 Task: Add Attachment from "Attach a link" to Card Card0000000008 in Board Board0000000002 in Workspace WS0000000001 in Trello. Add Cover Red to Card Card0000000008 in Board Board0000000002 in Workspace WS0000000001 in Trello. Add "Join Card" Button Button0000000008  to Card Card0000000008 in Board Board0000000002 in Workspace WS0000000001 in Trello. Add Description DS0000000008 to Card Card0000000008 in Board Board0000000002 in Workspace WS0000000001 in Trello. Add Comment CM0000000008 to Card Card0000000008 in Board Board0000000002 in Workspace WS0000000001 in Trello
Action: Mouse moved to (298, 429)
Screenshot: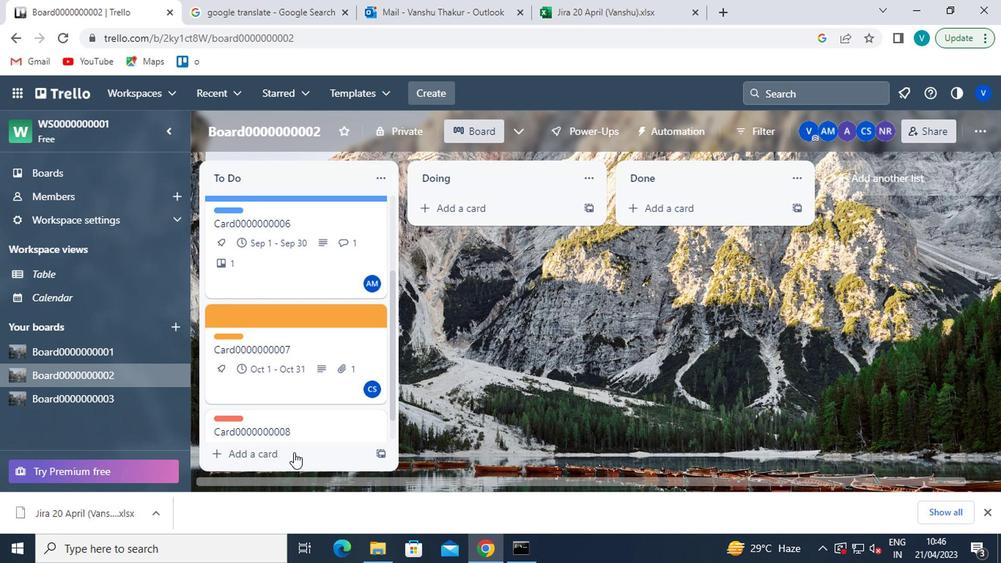 
Action: Mouse pressed left at (298, 429)
Screenshot: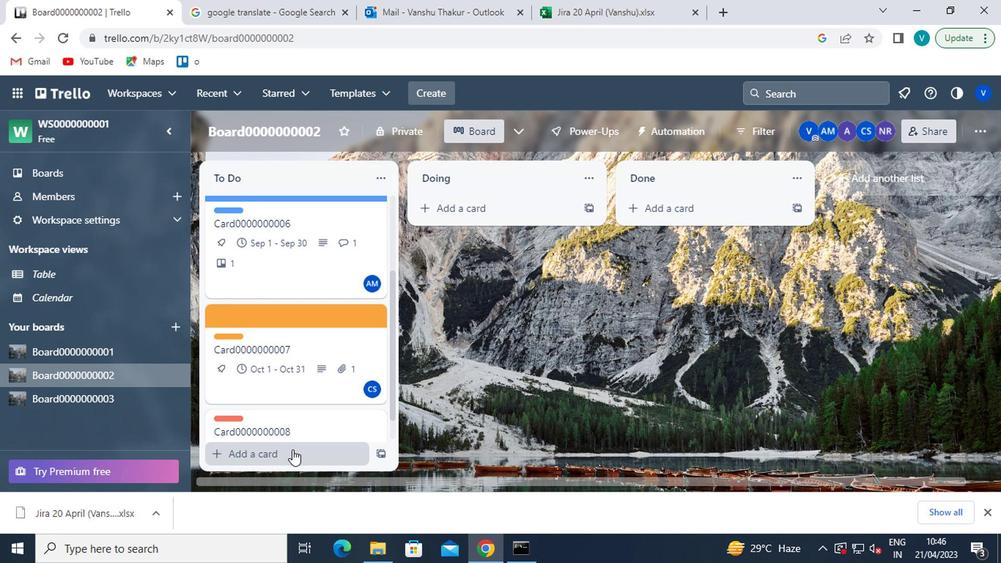 
Action: Mouse moved to (656, 377)
Screenshot: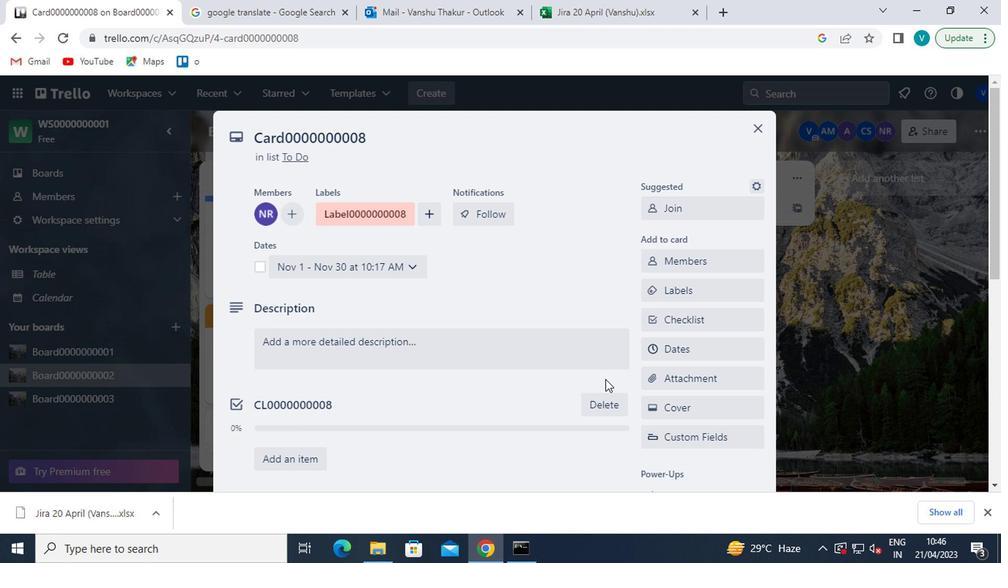 
Action: Mouse pressed left at (656, 377)
Screenshot: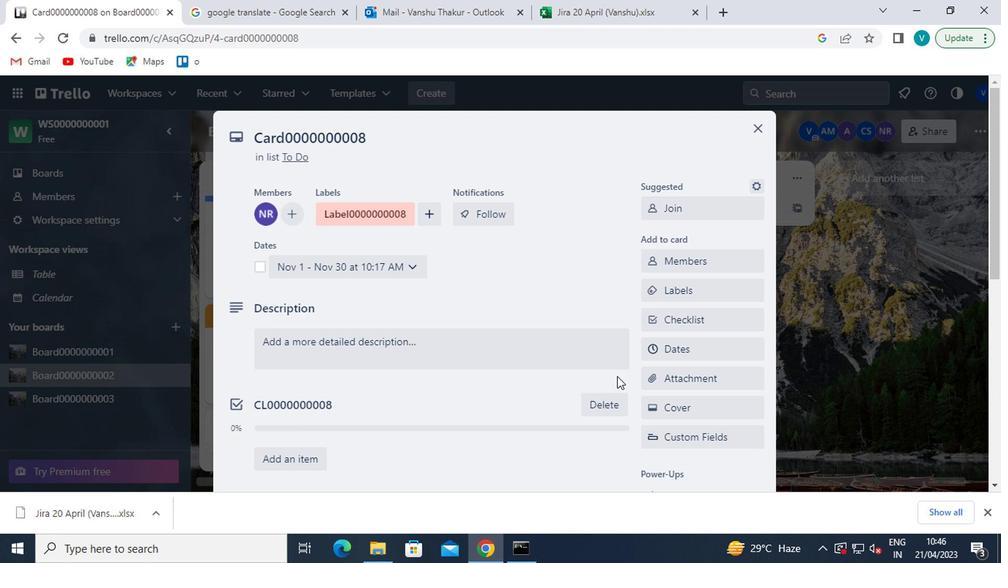 
Action: Mouse moved to (692, 329)
Screenshot: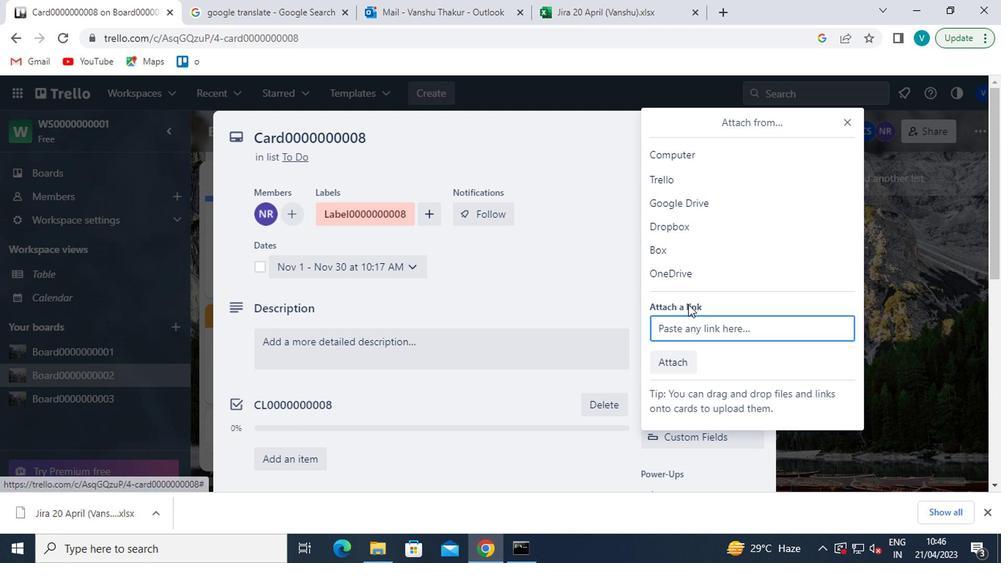 
Action: Mouse pressed left at (692, 329)
Screenshot: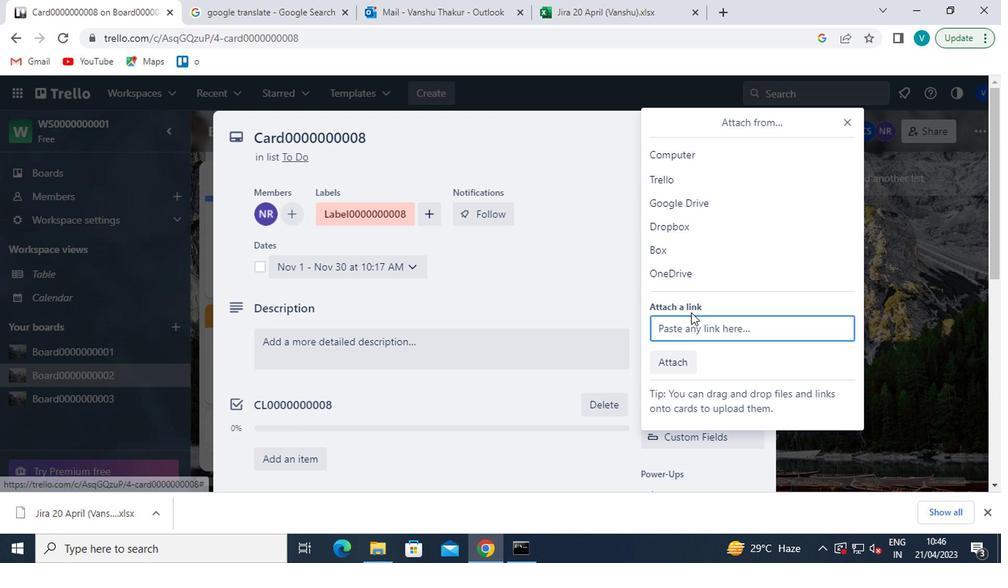 
Action: Key pressed ctrl+V
Screenshot: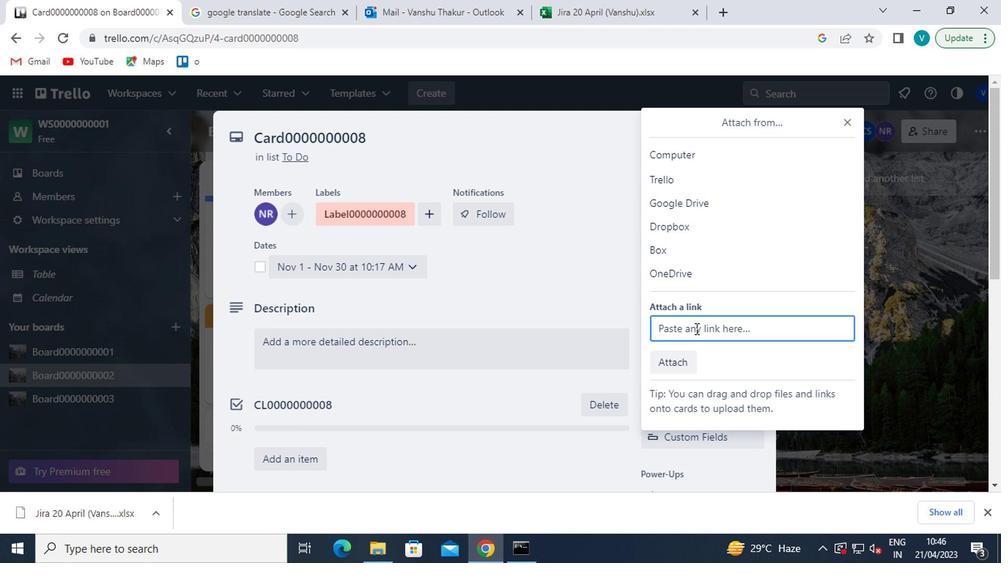 
Action: Mouse moved to (673, 411)
Screenshot: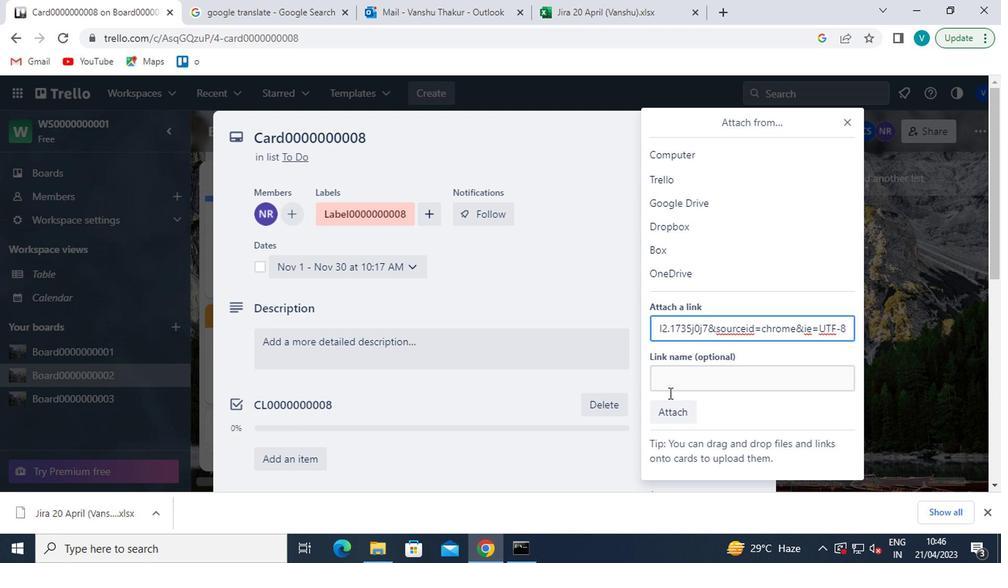 
Action: Mouse pressed left at (673, 411)
Screenshot: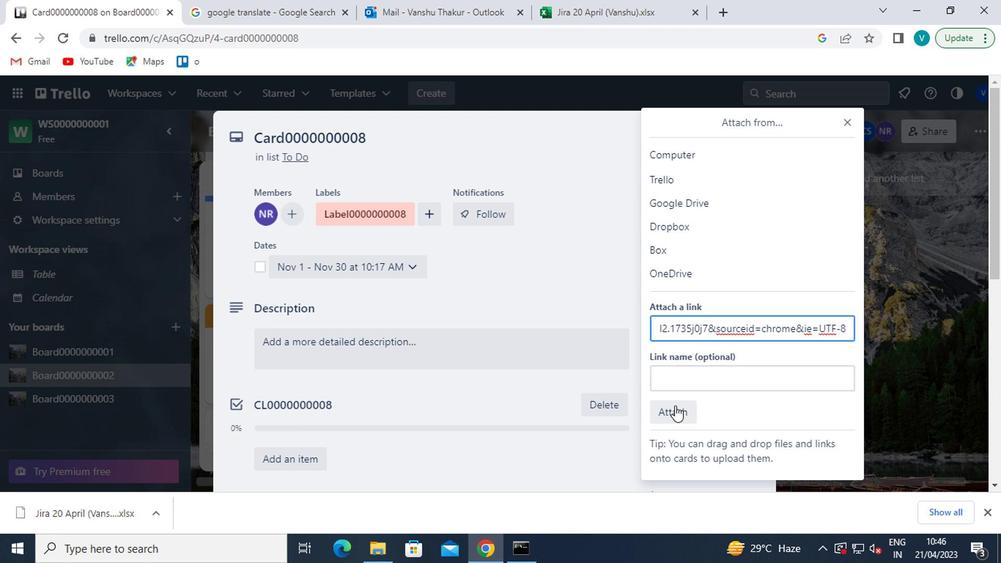 
Action: Mouse moved to (676, 412)
Screenshot: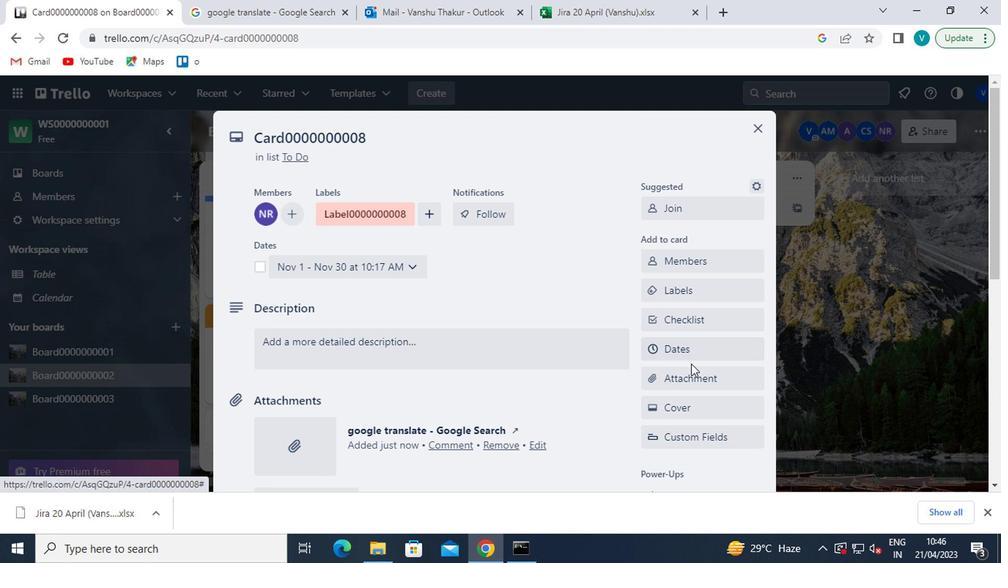 
Action: Mouse pressed left at (676, 412)
Screenshot: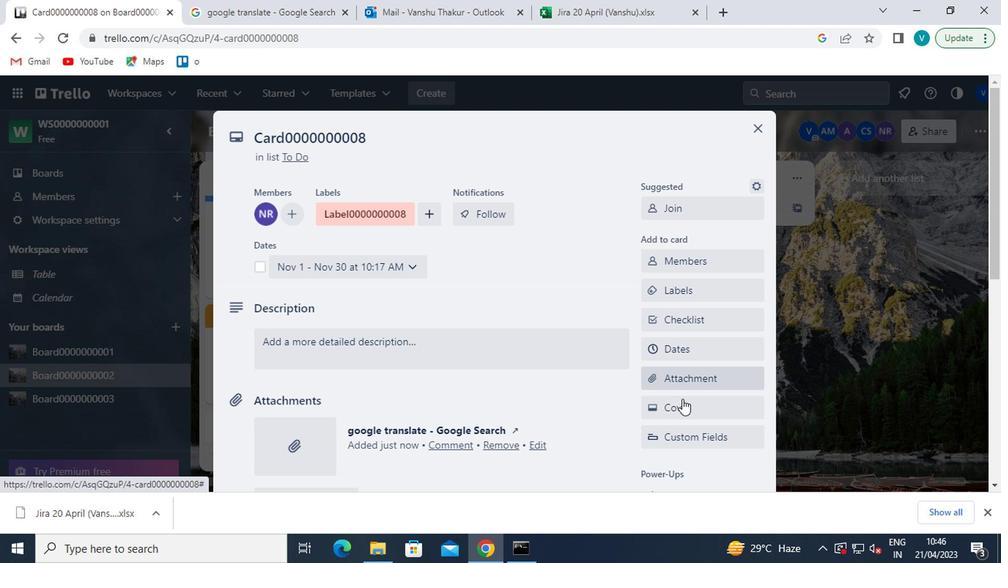 
Action: Mouse moved to (793, 261)
Screenshot: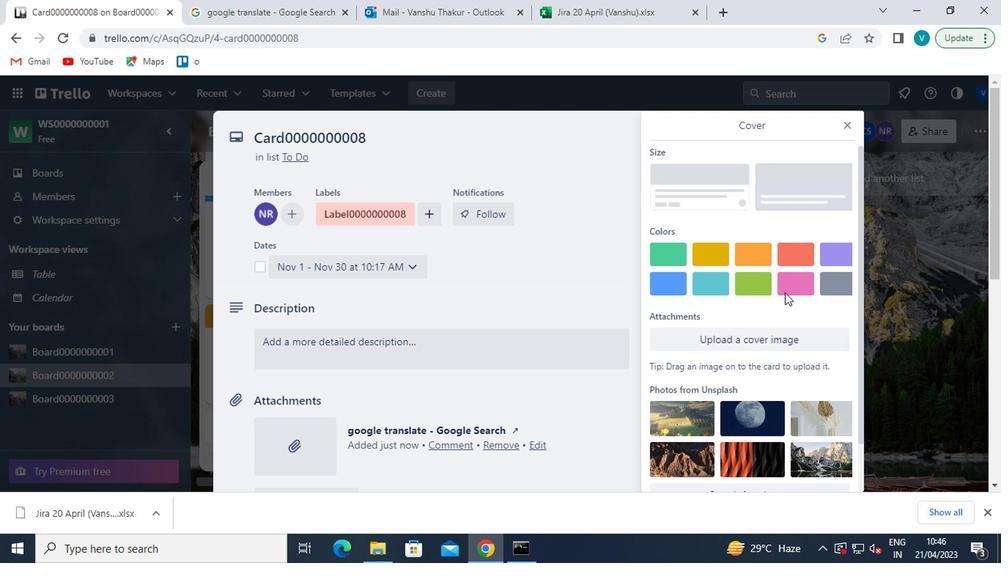 
Action: Mouse pressed left at (793, 261)
Screenshot: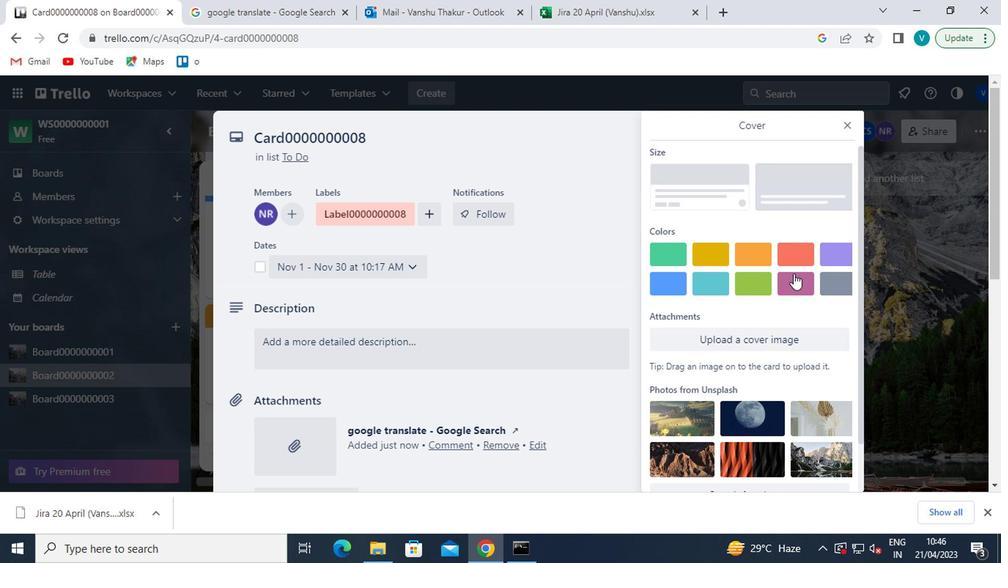 
Action: Mouse moved to (847, 125)
Screenshot: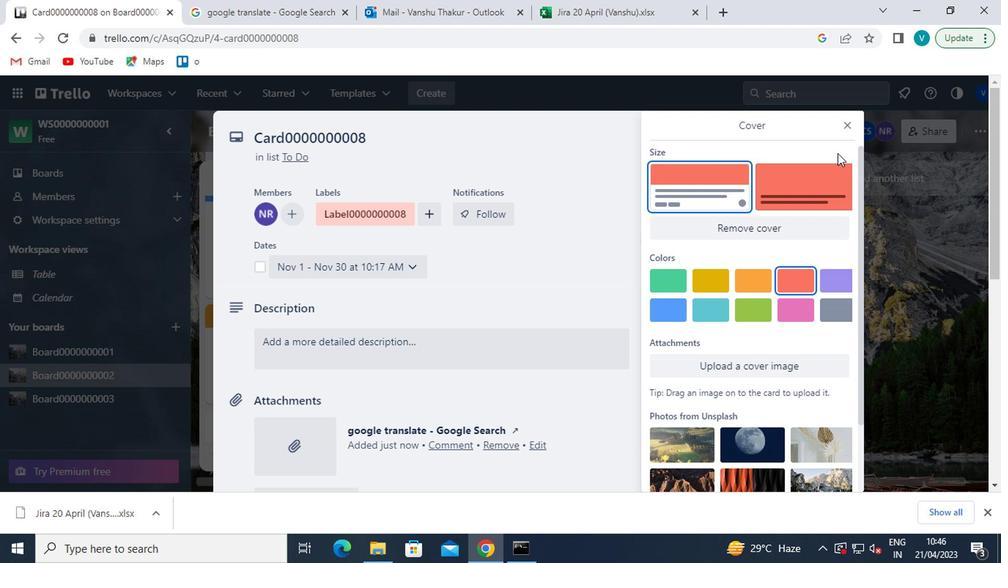 
Action: Mouse pressed left at (847, 125)
Screenshot: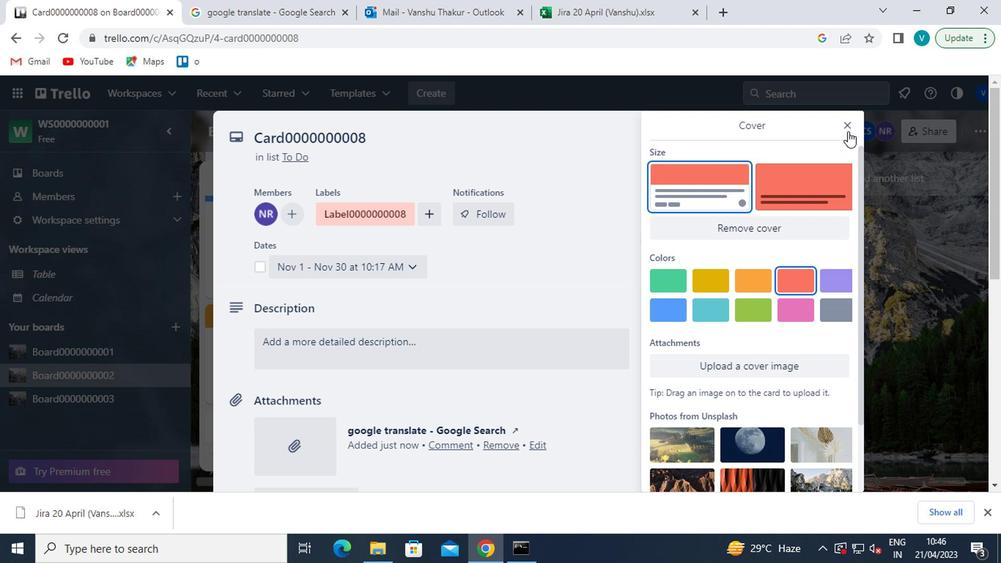 
Action: Mouse moved to (716, 325)
Screenshot: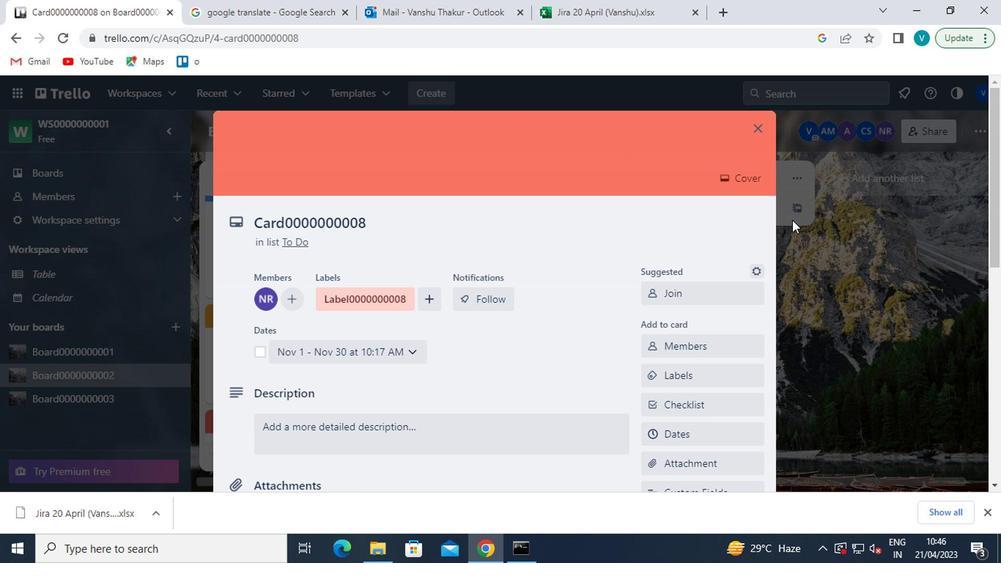 
Action: Mouse scrolled (716, 324) with delta (0, 0)
Screenshot: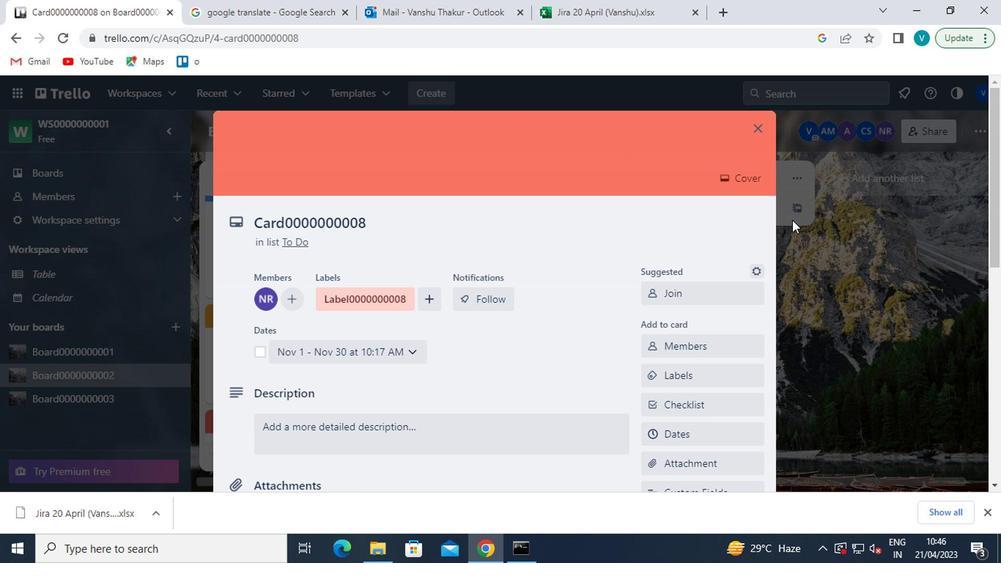 
Action: Mouse moved to (709, 334)
Screenshot: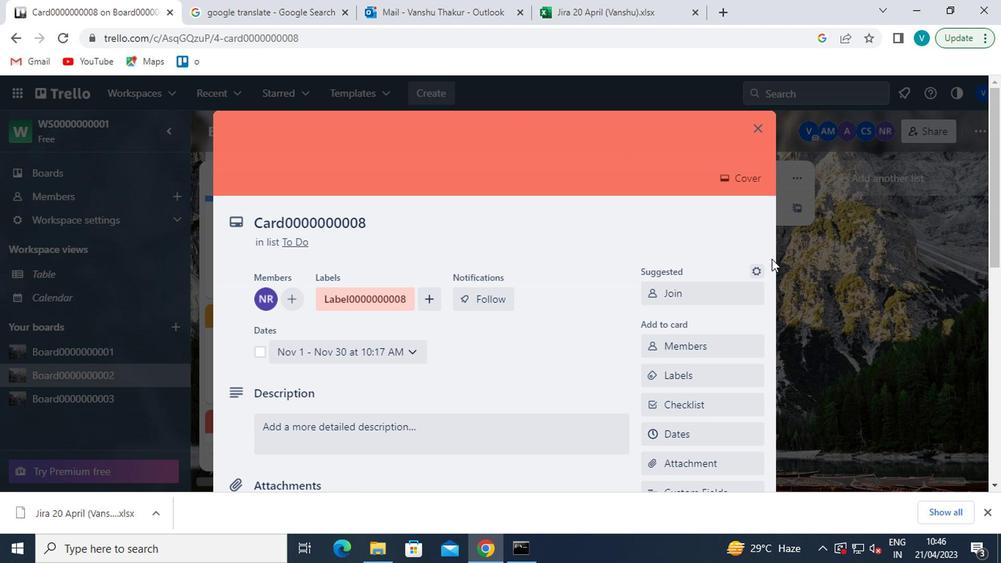 
Action: Mouse scrolled (709, 333) with delta (0, 0)
Screenshot: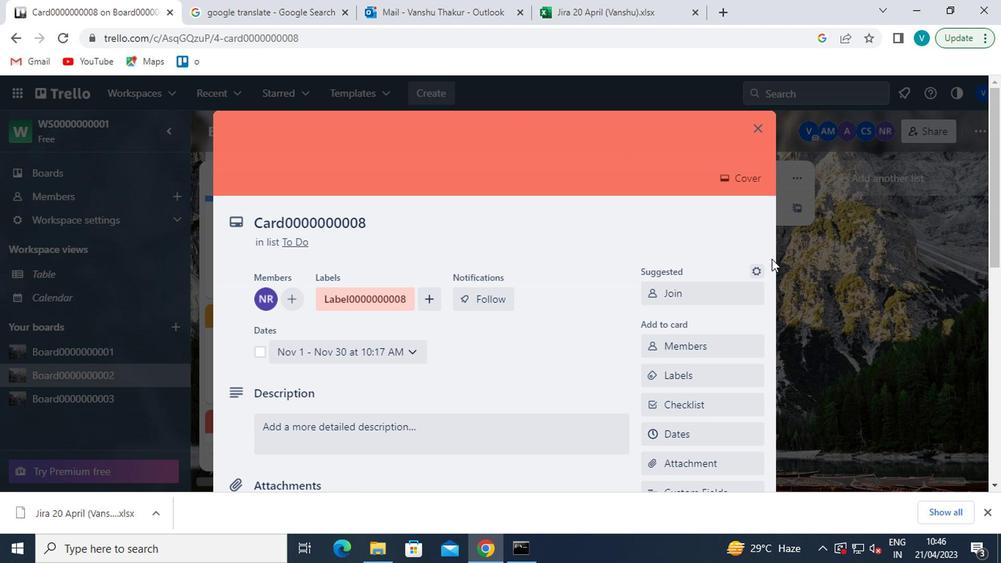 
Action: Mouse moved to (707, 338)
Screenshot: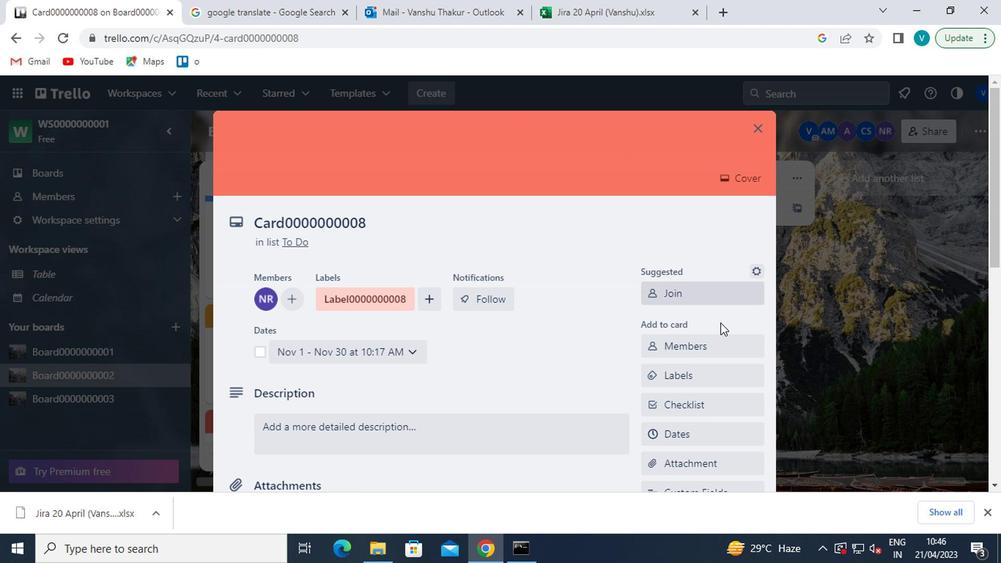 
Action: Mouse scrolled (707, 337) with delta (0, 0)
Screenshot: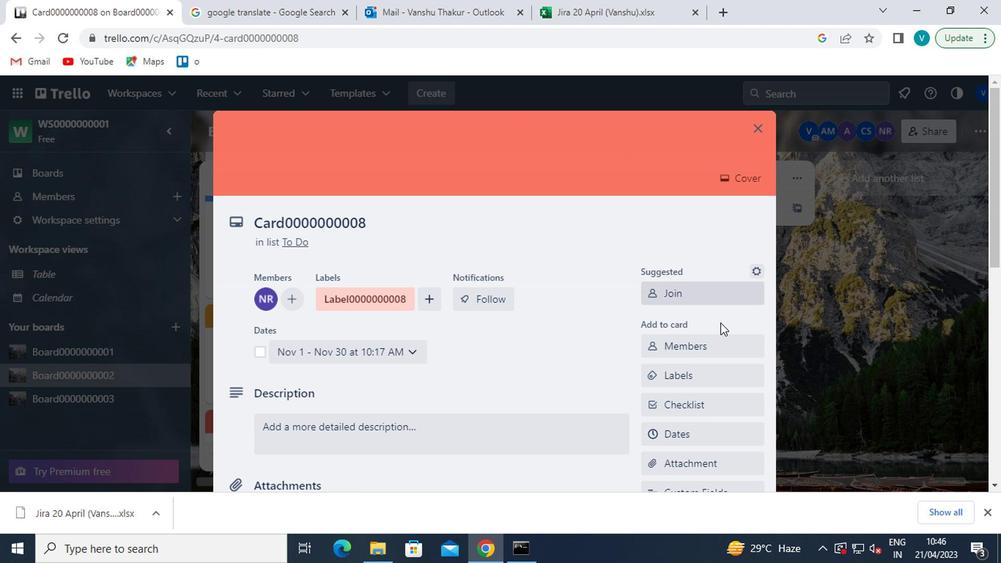 
Action: Mouse moved to (693, 410)
Screenshot: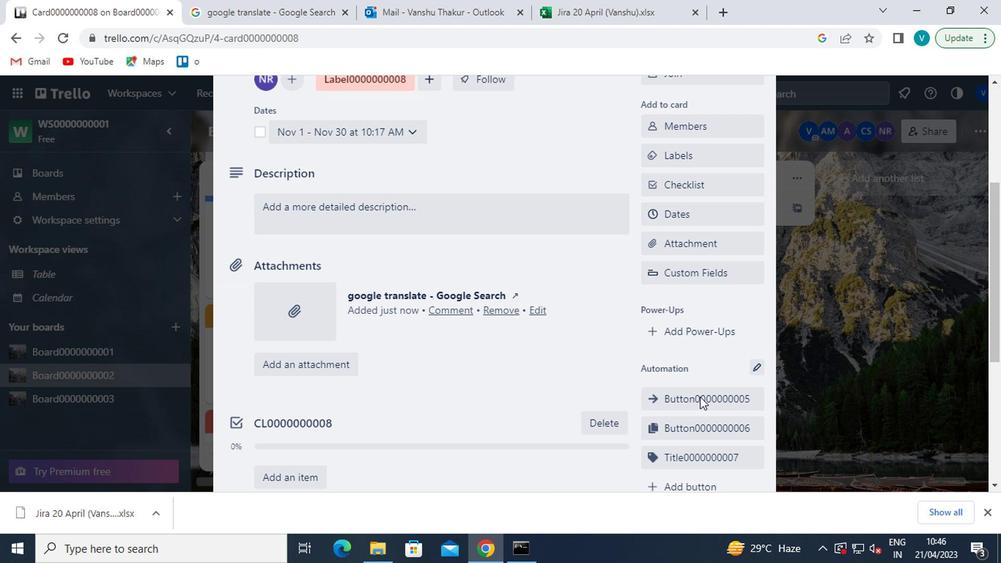 
Action: Mouse scrolled (693, 409) with delta (0, 0)
Screenshot: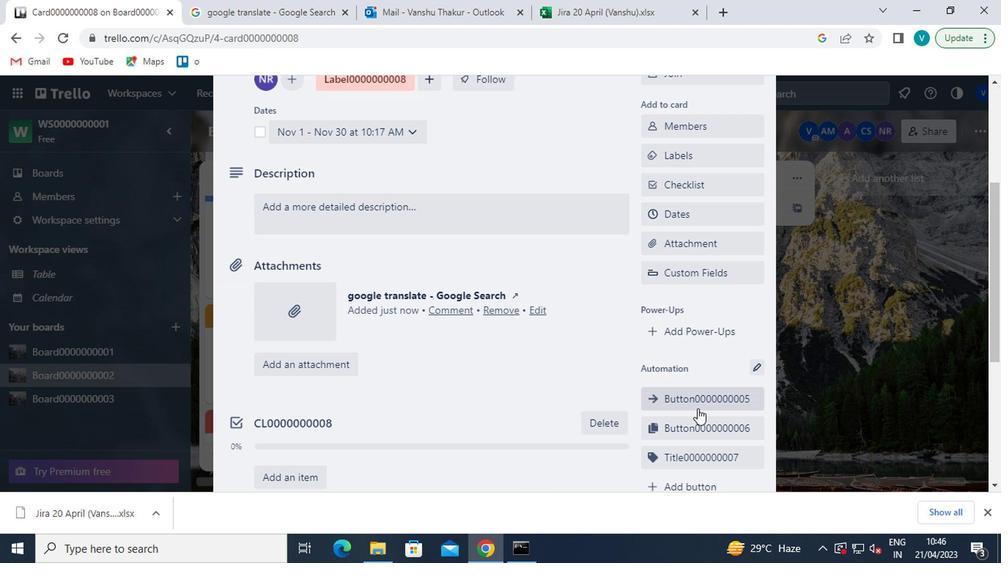 
Action: Mouse moved to (697, 414)
Screenshot: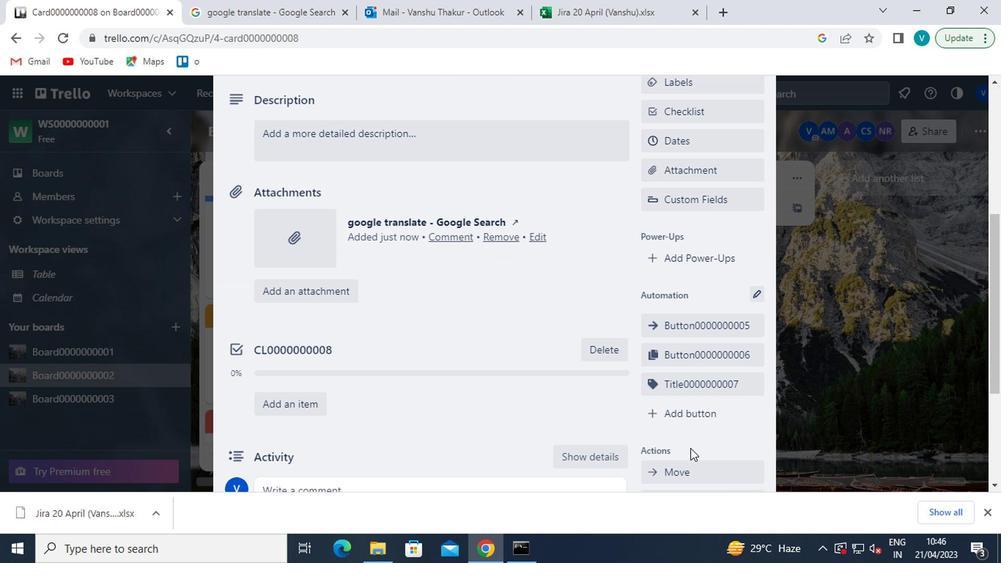 
Action: Mouse pressed left at (697, 414)
Screenshot: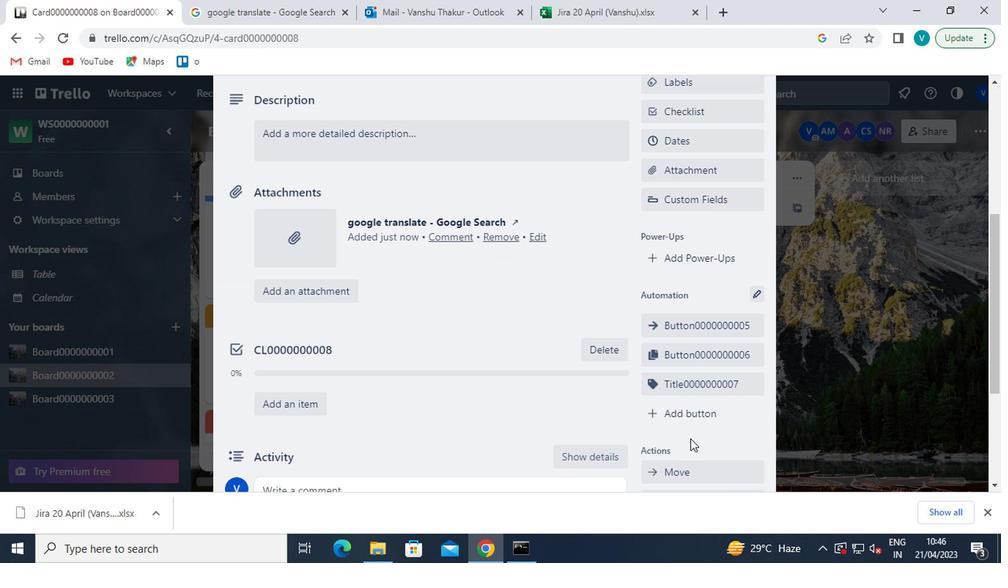 
Action: Mouse moved to (719, 276)
Screenshot: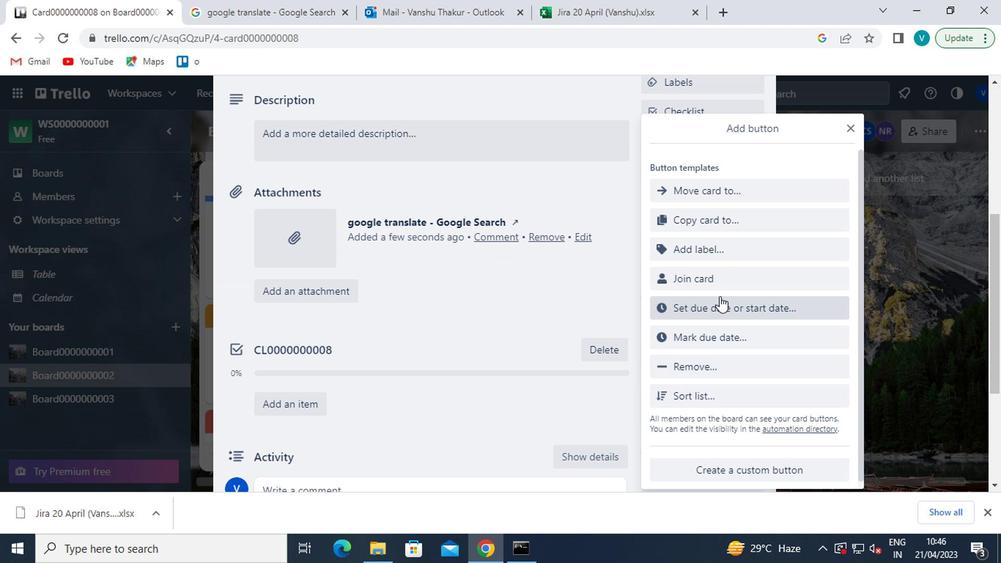 
Action: Mouse pressed left at (719, 276)
Screenshot: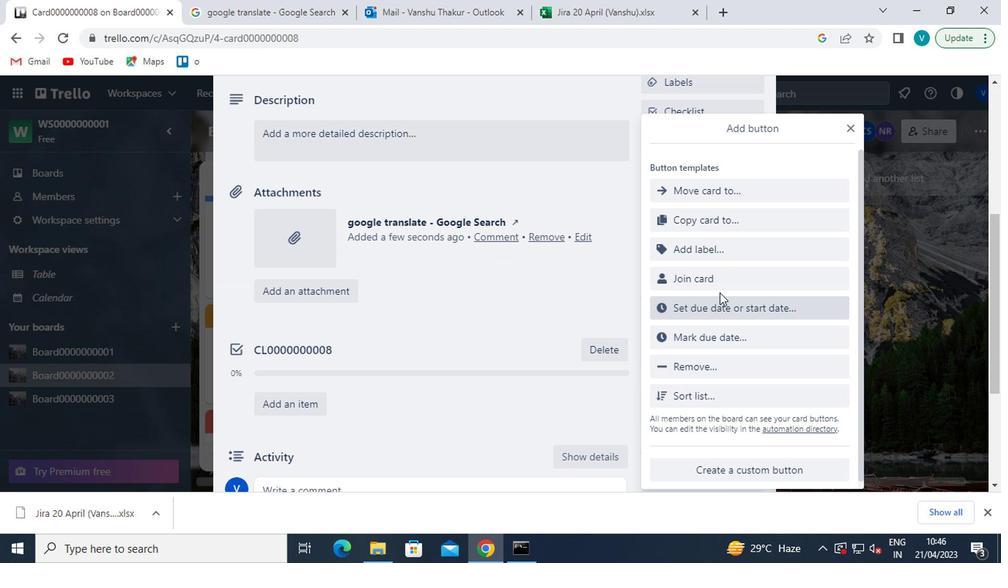 
Action: Mouse moved to (744, 205)
Screenshot: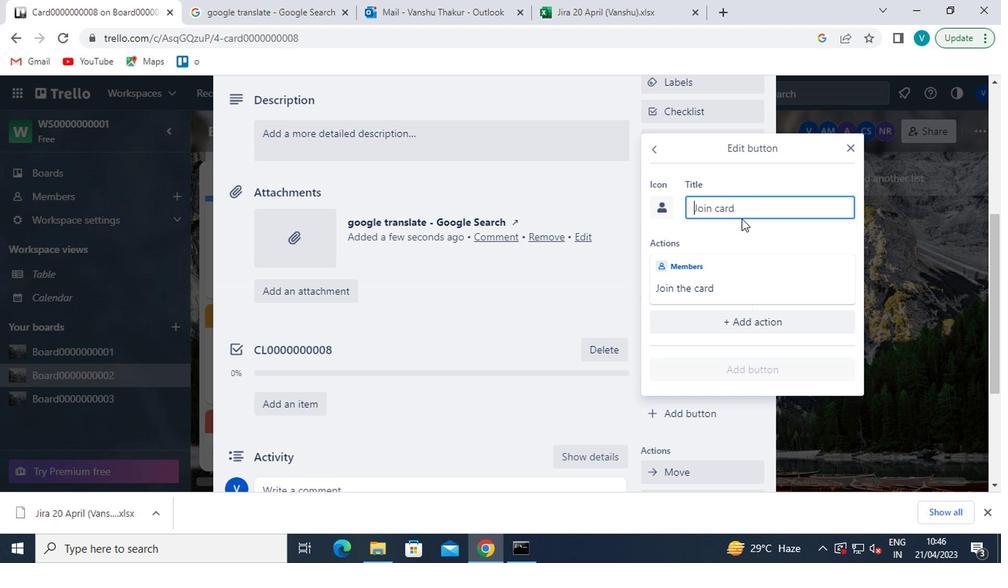 
Action: Mouse pressed left at (744, 205)
Screenshot: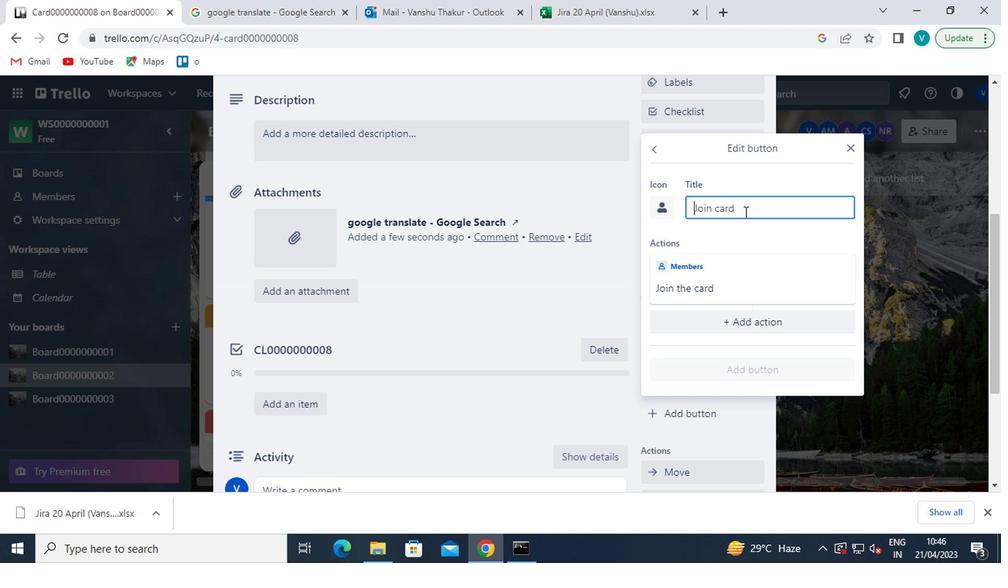 
Action: Key pressed <Key.shift>ctrl+BUTTON0000000008
Screenshot: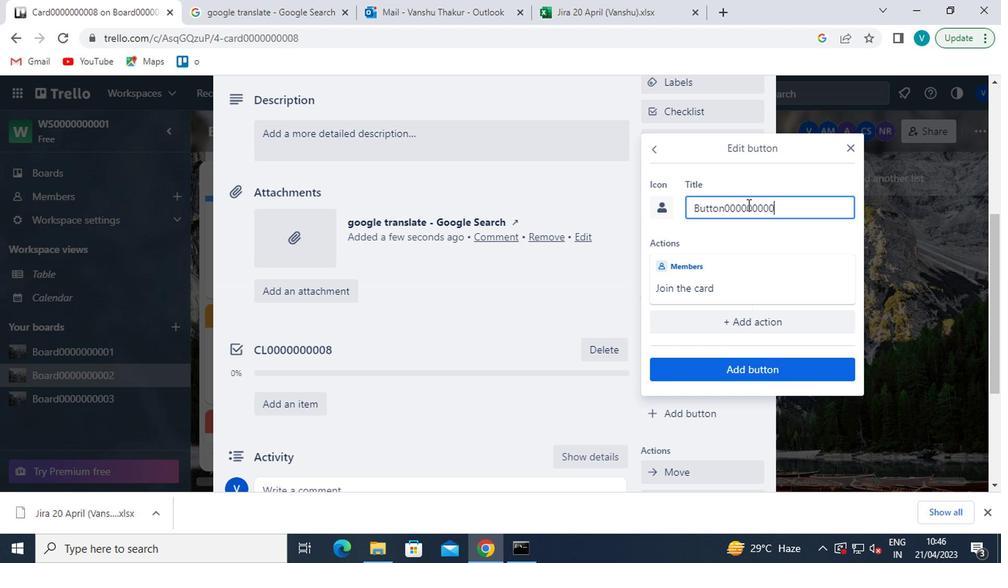 
Action: Mouse moved to (734, 372)
Screenshot: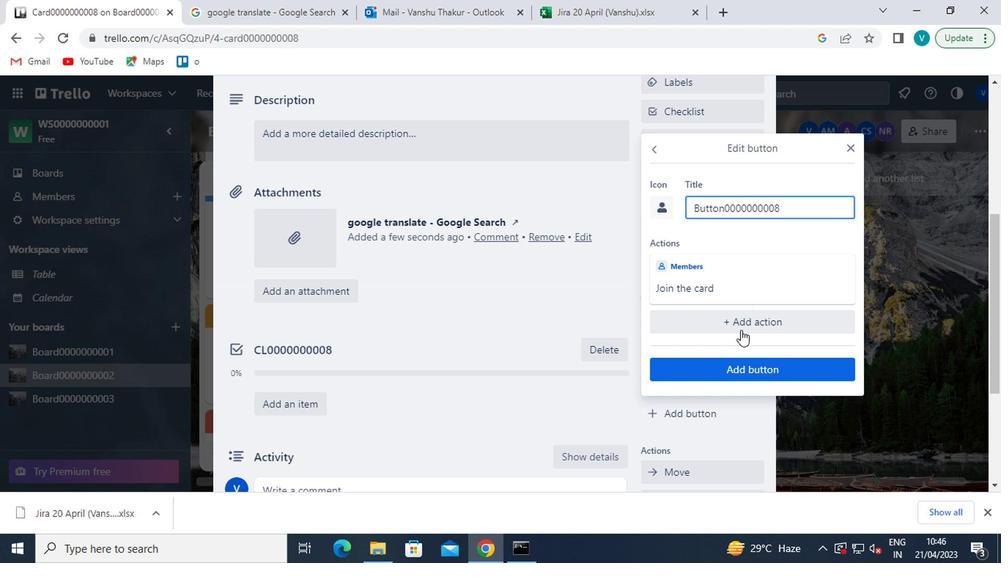 
Action: Mouse pressed left at (734, 372)
Screenshot: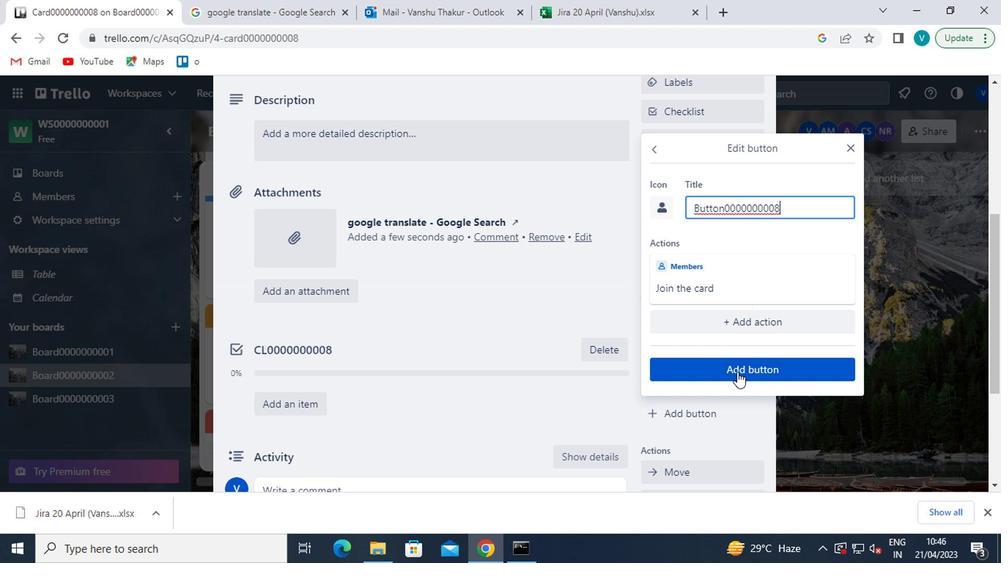 
Action: Mouse moved to (329, 143)
Screenshot: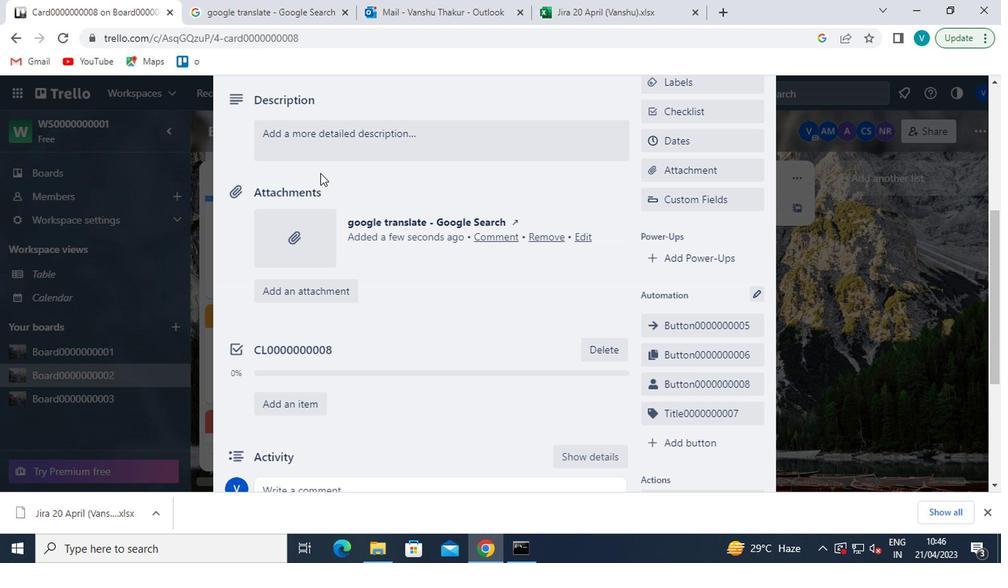 
Action: Mouse pressed left at (329, 143)
Screenshot: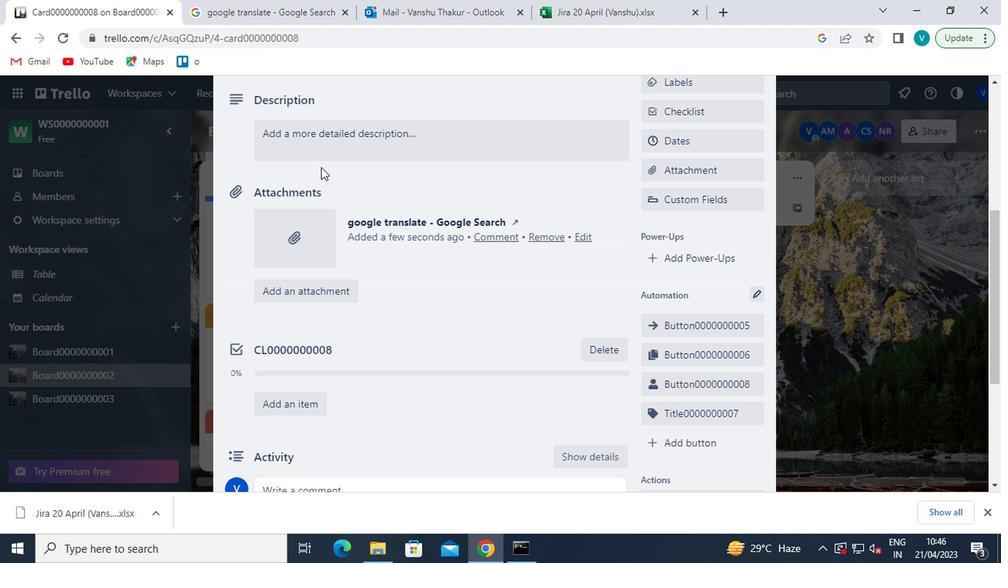 
Action: Key pressed <Key.shift>DS0000000008
Screenshot: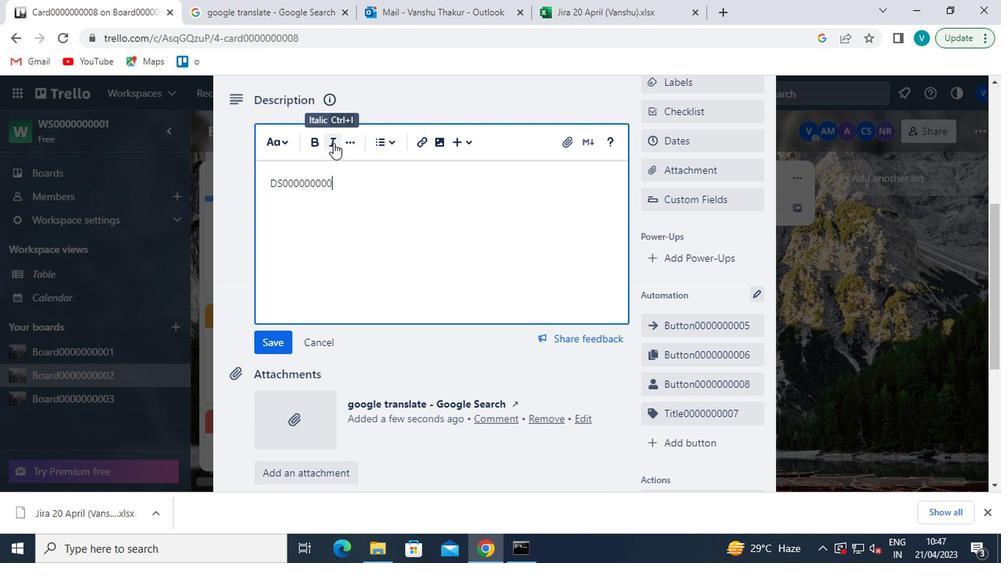
Action: Mouse moved to (270, 338)
Screenshot: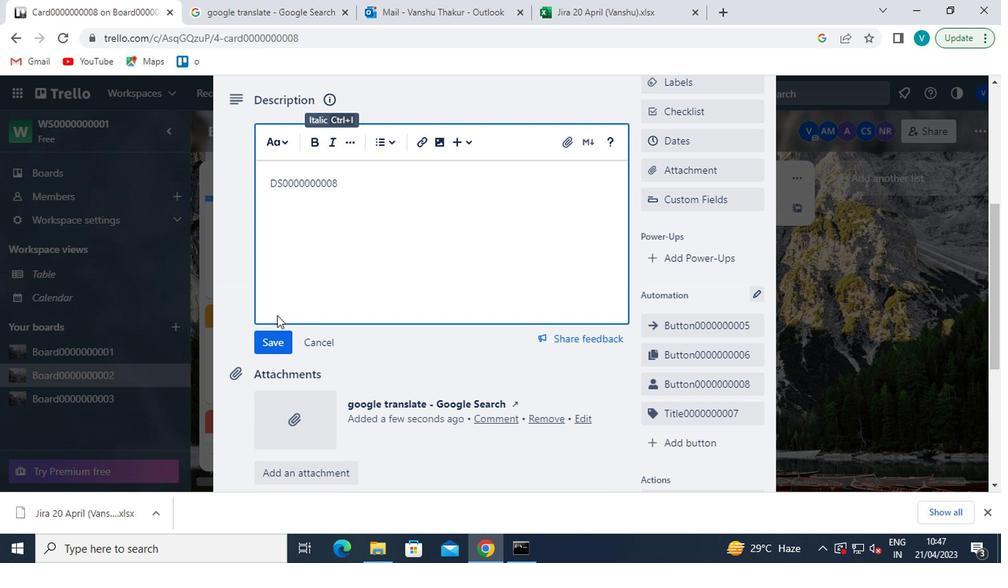
Action: Mouse pressed left at (270, 338)
Screenshot: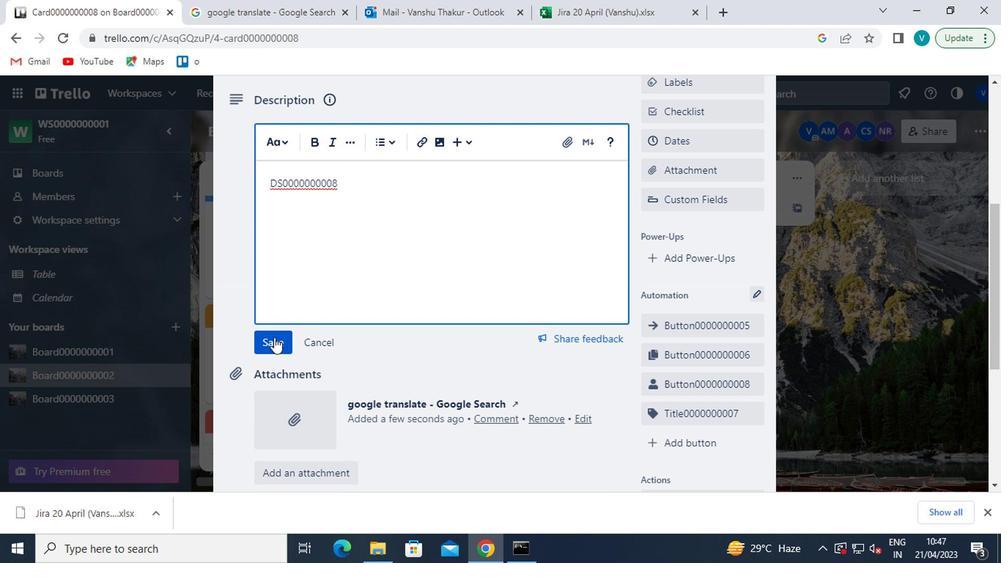 
Action: Mouse moved to (266, 340)
Screenshot: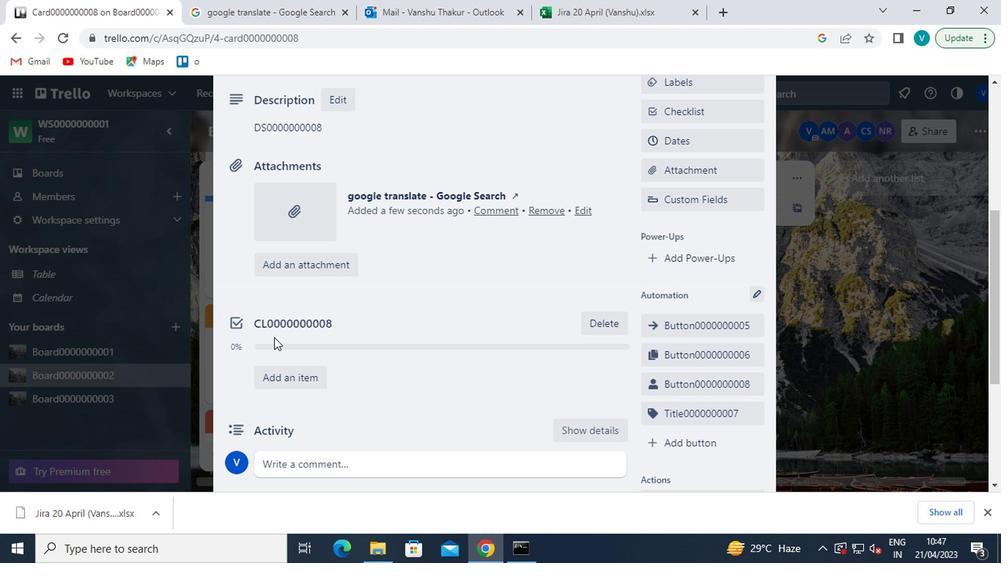 
Action: Mouse scrolled (266, 339) with delta (0, -1)
Screenshot: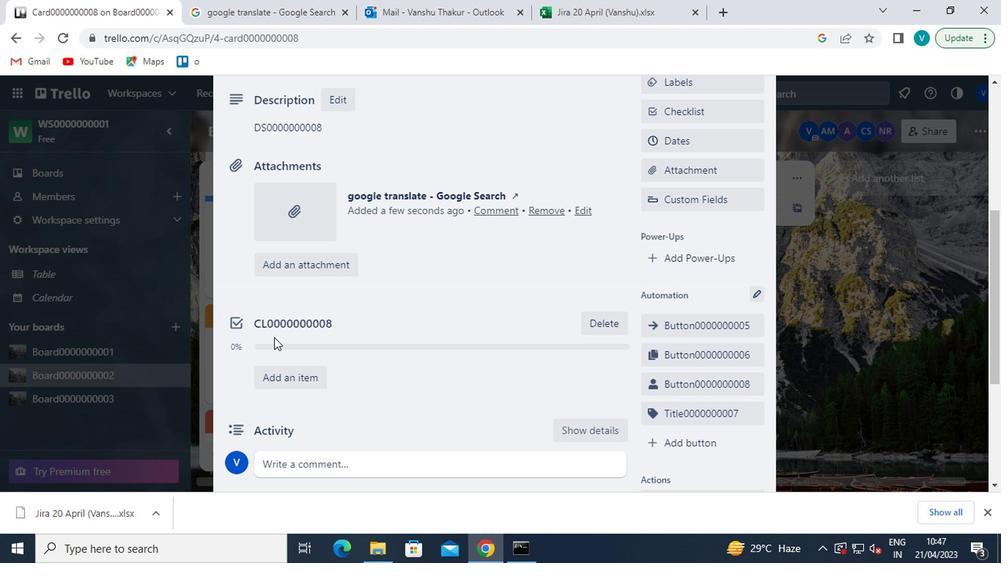 
Action: Mouse moved to (278, 389)
Screenshot: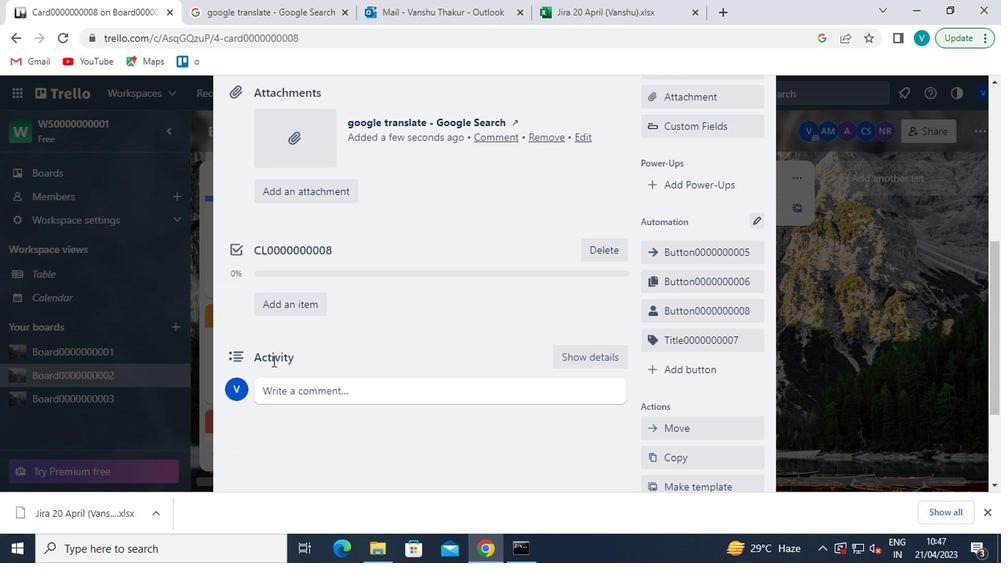 
Action: Mouse pressed left at (278, 389)
Screenshot: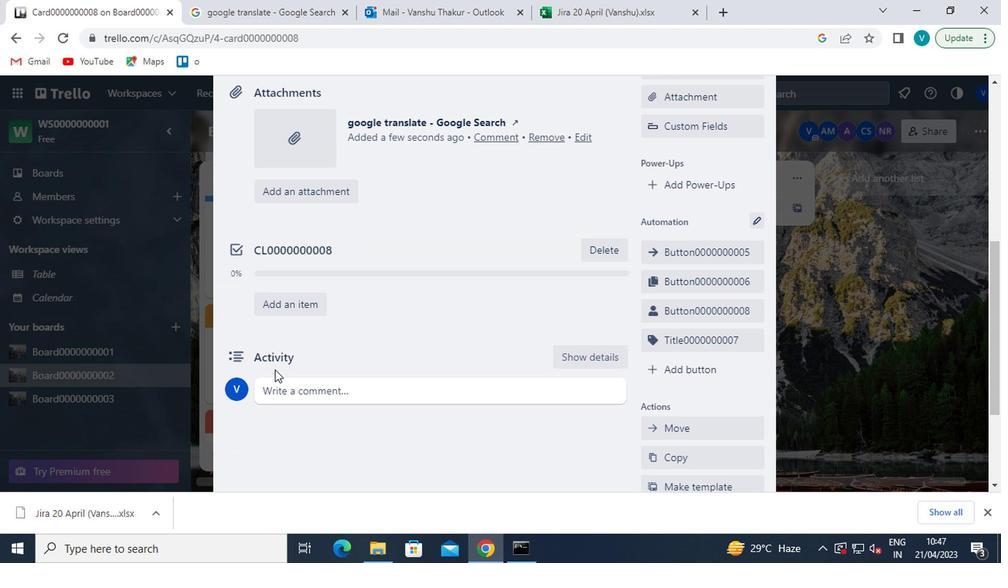 
Action: Key pressed <Key.shift>CM0000000008
Screenshot: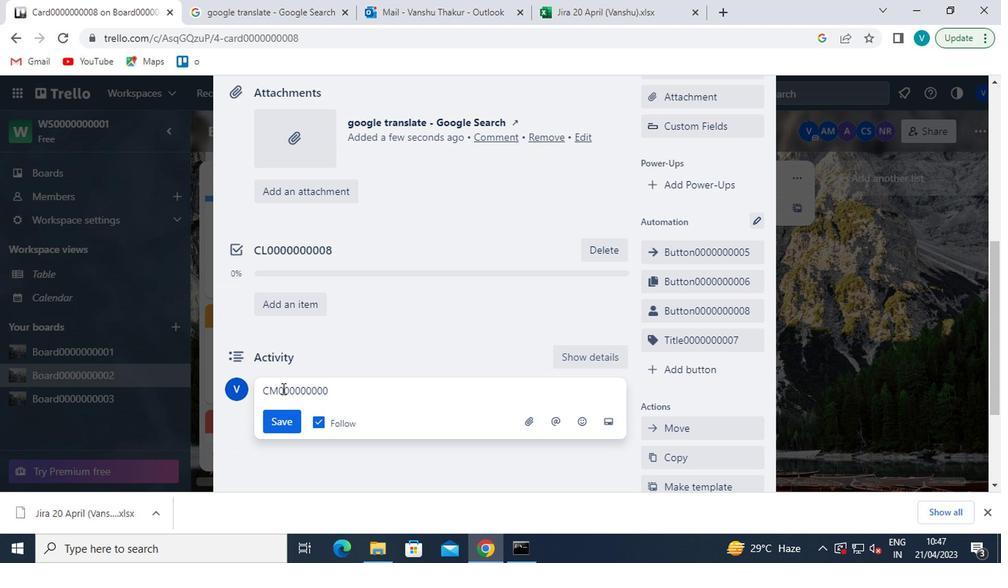 
Action: Mouse moved to (289, 423)
Screenshot: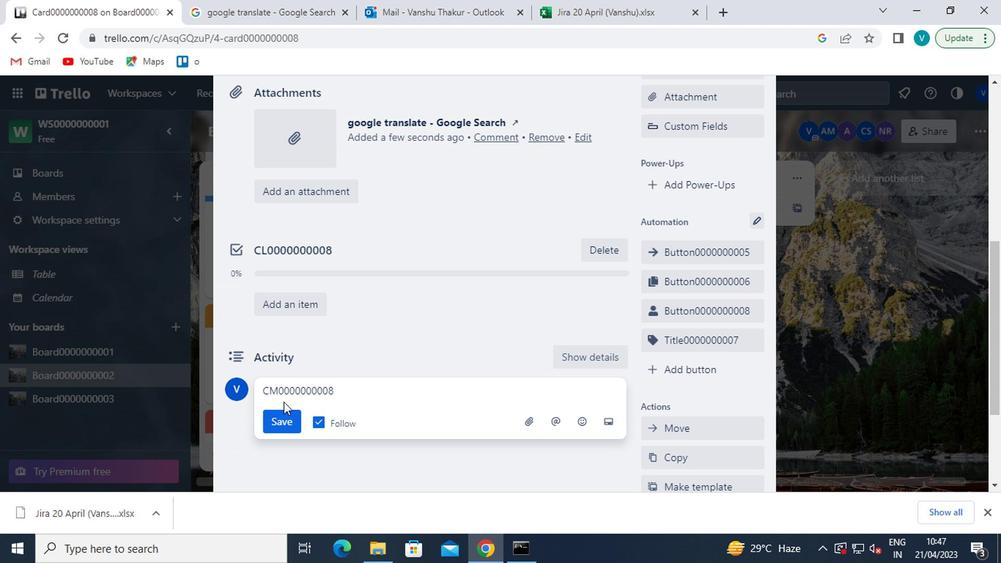 
Action: Mouse pressed left at (289, 423)
Screenshot: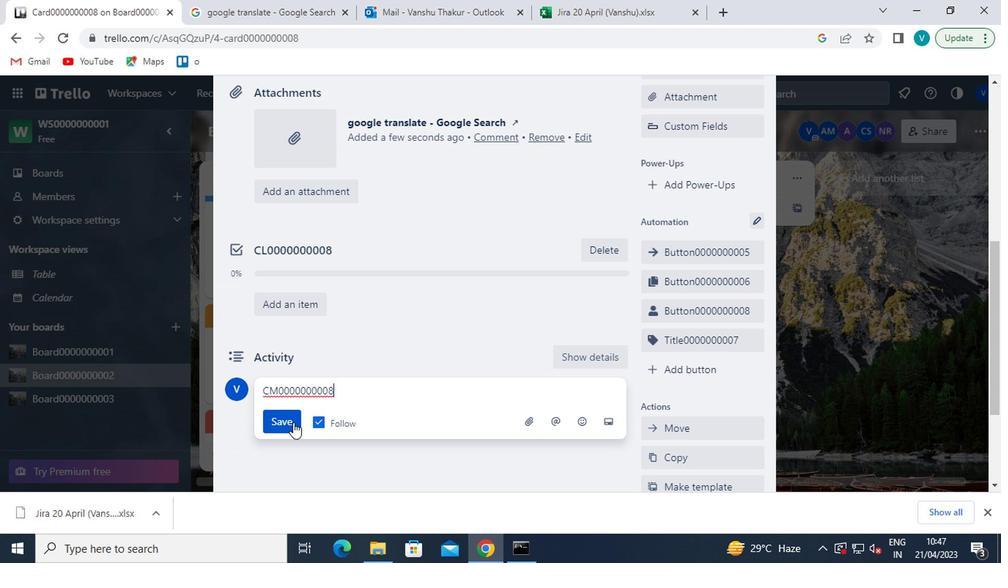 
